 Task: Create Card Card0000000092 in Board Board0000000023 in Workspace WS0000000008 in Trello. Create Card Card0000000093 in Board Board0000000024 in Workspace WS0000000008 in Trello. Create Card Card0000000094 in Board Board0000000024 in Workspace WS0000000008 in Trello. Create Card Card0000000095 in Board Board0000000024 in Workspace WS0000000008 in Trello. Create Card Card0000000096 in Board Board0000000024 in Workspace WS0000000008 in Trello
Action: Mouse moved to (240, 239)
Screenshot: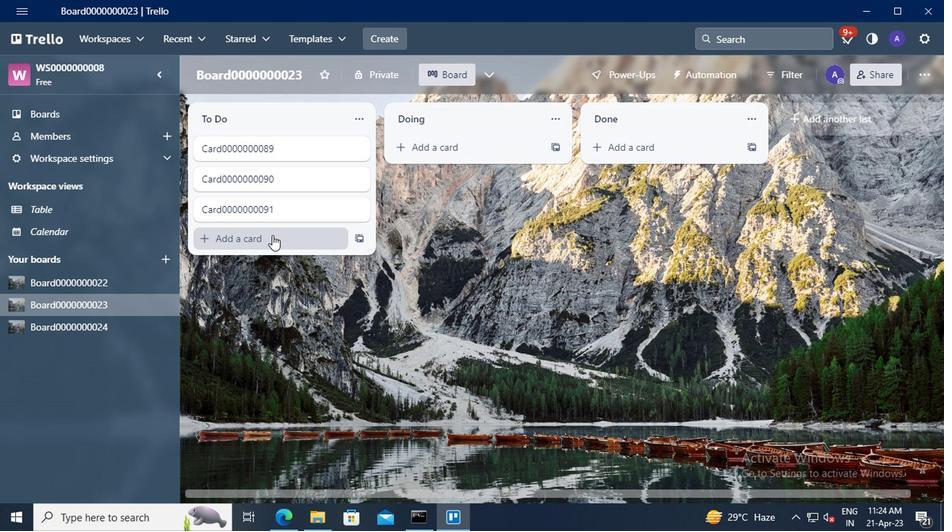 
Action: Mouse pressed left at (240, 239)
Screenshot: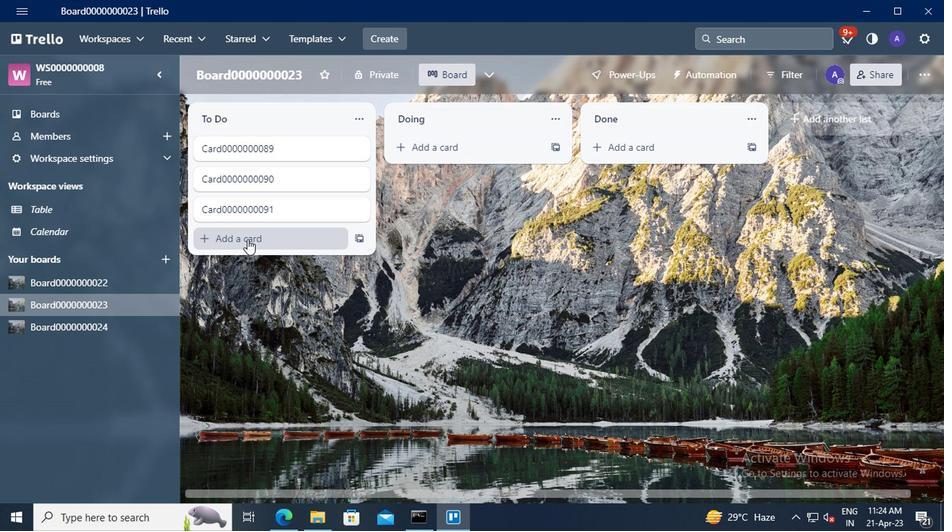 
Action: Mouse moved to (217, 241)
Screenshot: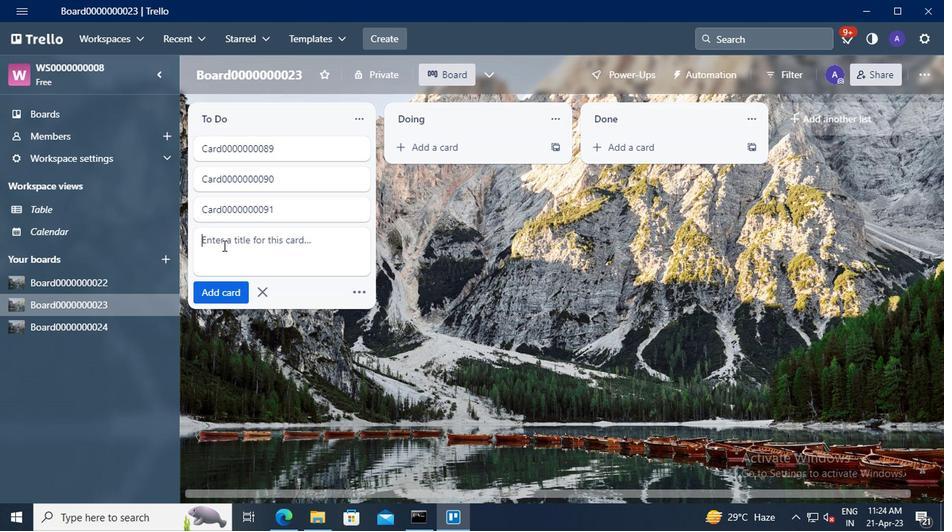 
Action: Mouse pressed left at (217, 241)
Screenshot: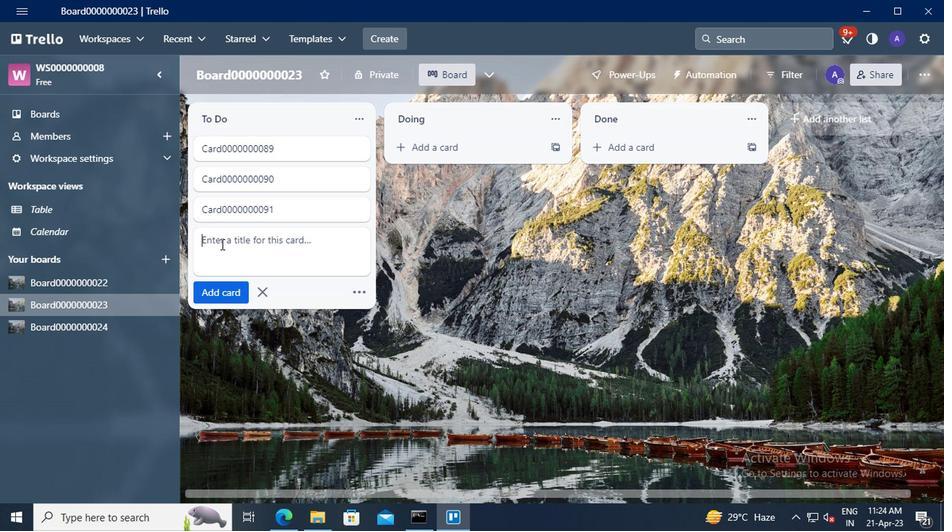 
Action: Mouse moved to (216, 241)
Screenshot: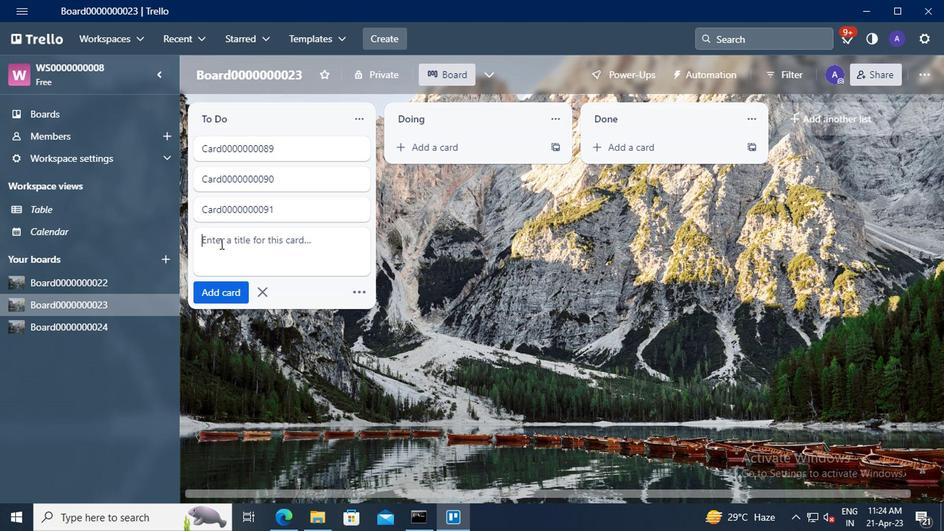 
Action: Key pressed <Key.shift>CARD0000000092
Screenshot: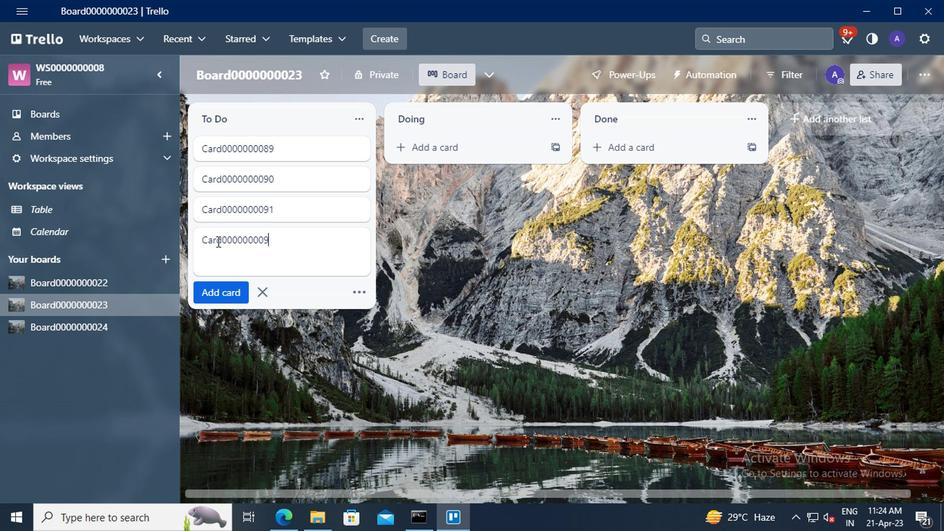 
Action: Mouse moved to (222, 288)
Screenshot: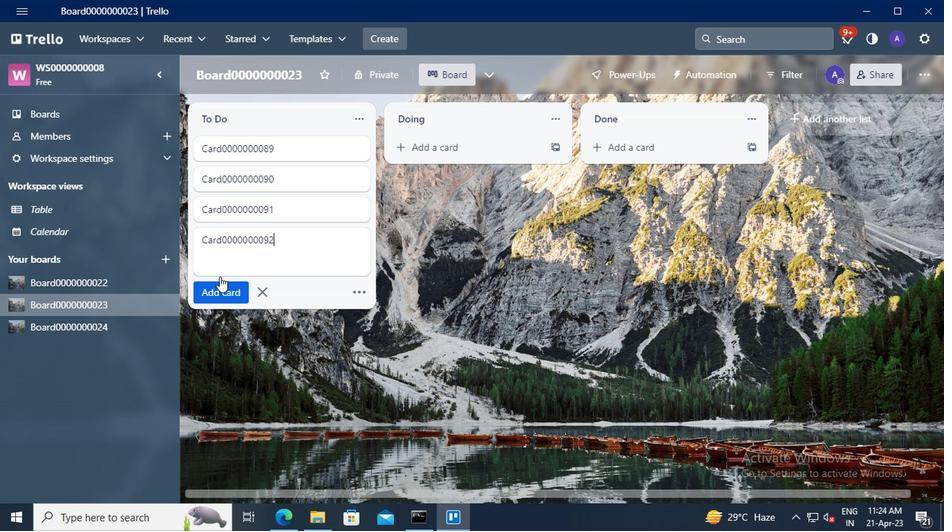 
Action: Mouse pressed left at (222, 288)
Screenshot: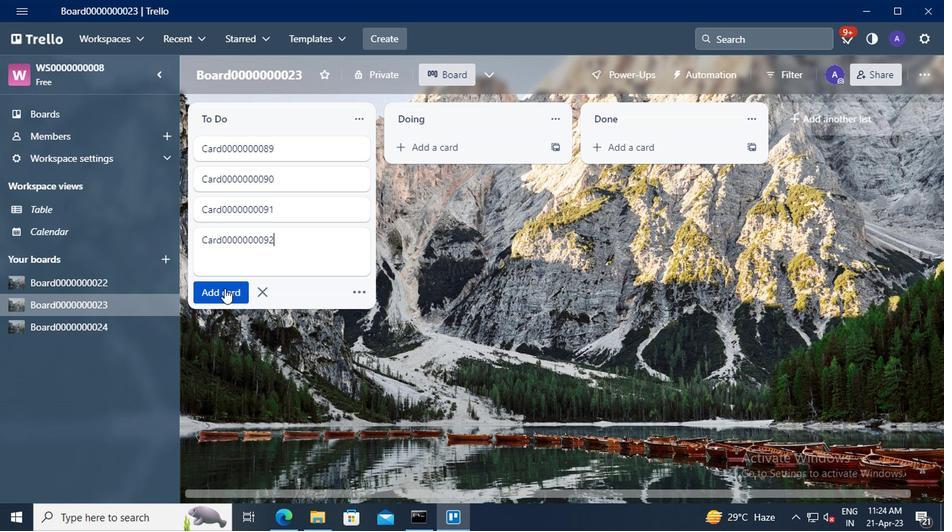 
Action: Mouse moved to (117, 327)
Screenshot: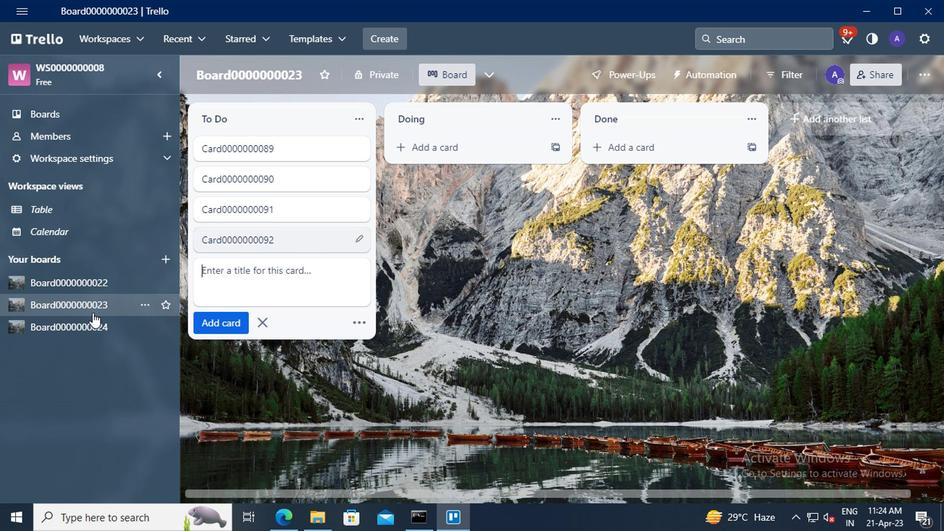 
Action: Mouse pressed left at (117, 327)
Screenshot: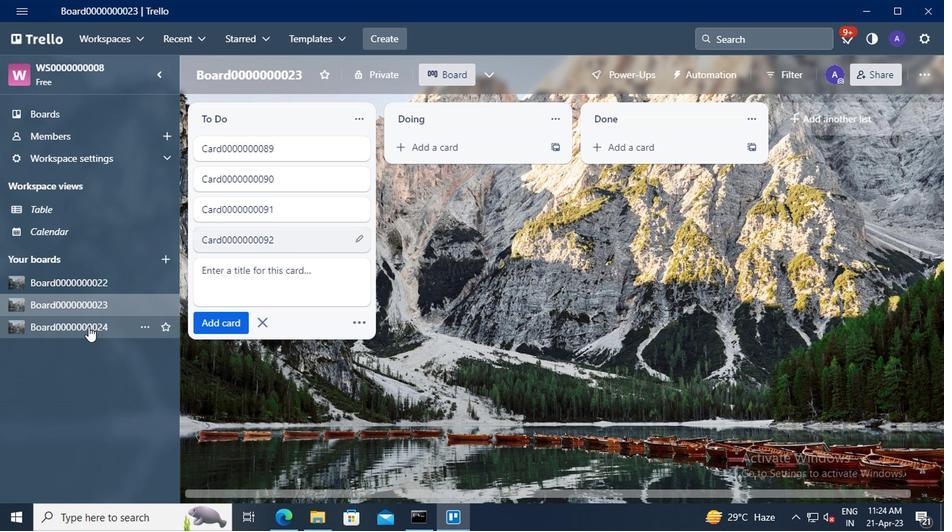 
Action: Mouse moved to (226, 176)
Screenshot: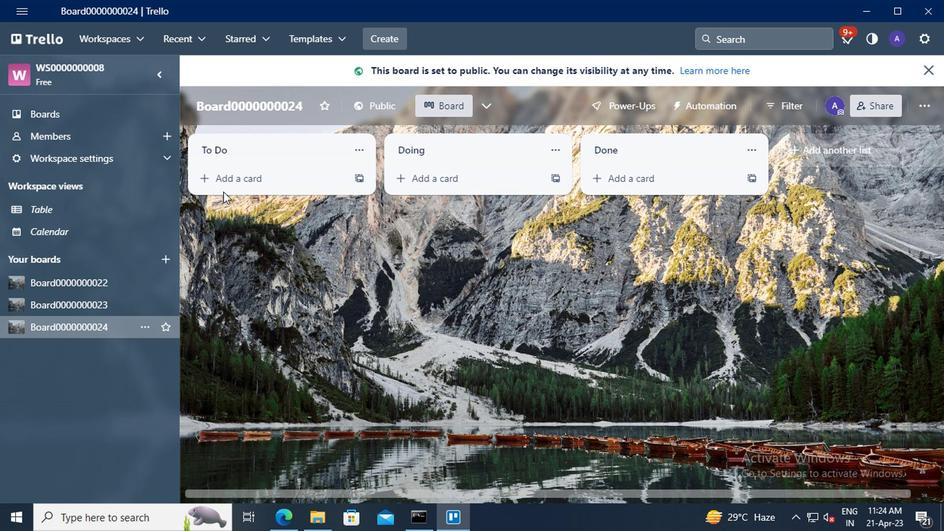 
Action: Mouse pressed left at (226, 176)
Screenshot: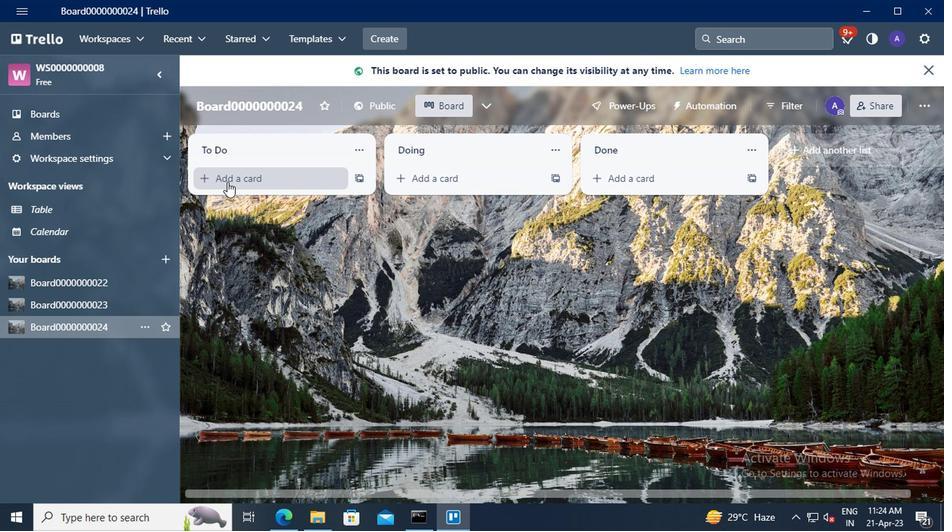 
Action: Mouse moved to (219, 180)
Screenshot: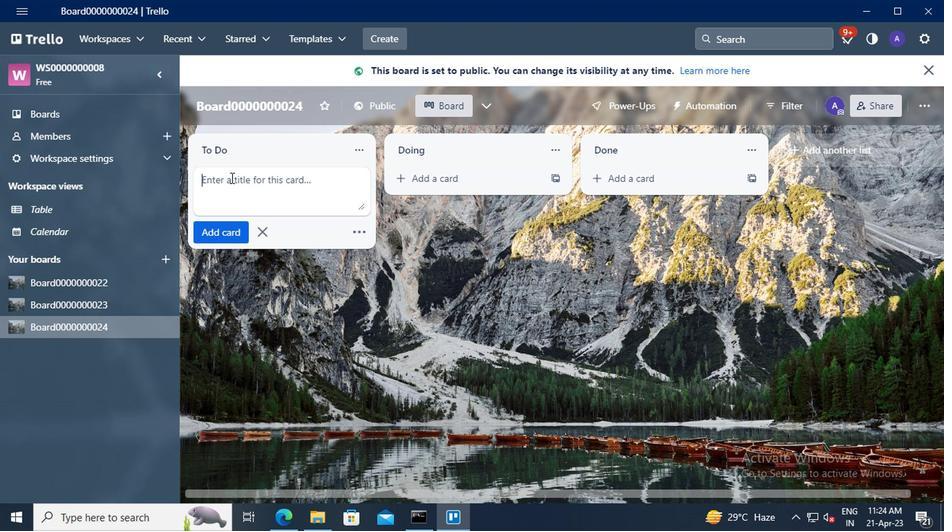 
Action: Mouse pressed left at (219, 180)
Screenshot: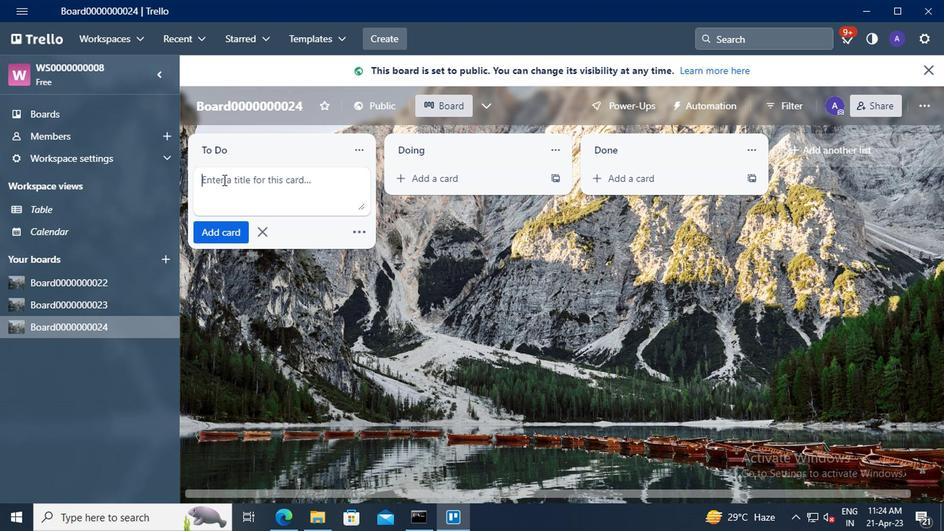 
Action: Key pressed <Key.shift>CARD0000000093
Screenshot: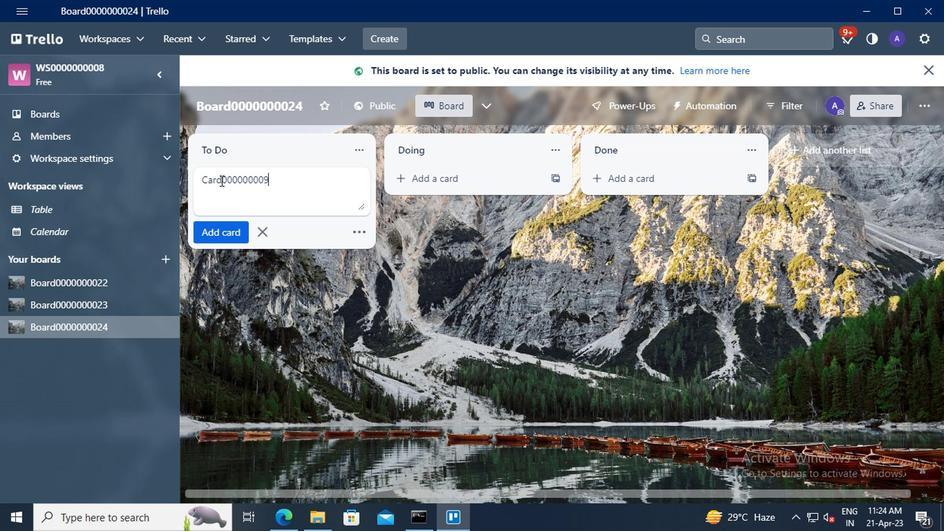 
Action: Mouse moved to (222, 224)
Screenshot: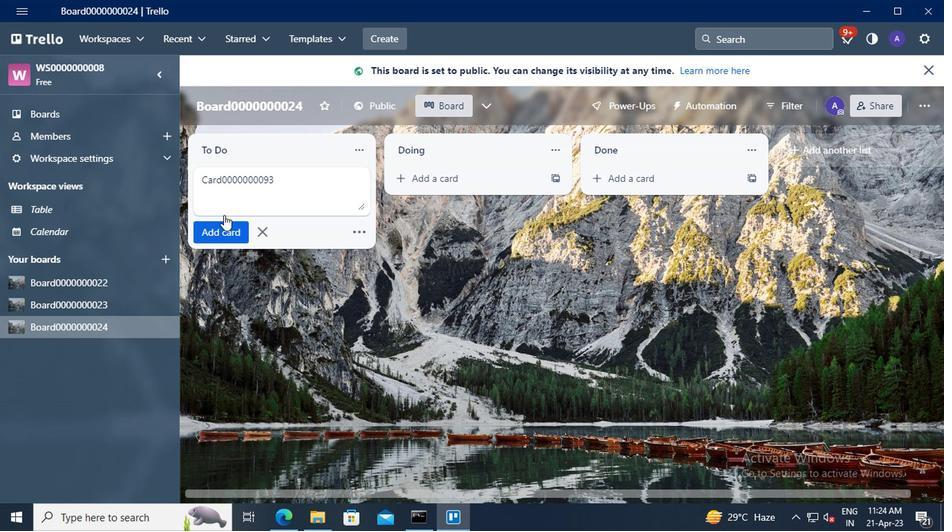 
Action: Mouse pressed left at (222, 224)
Screenshot: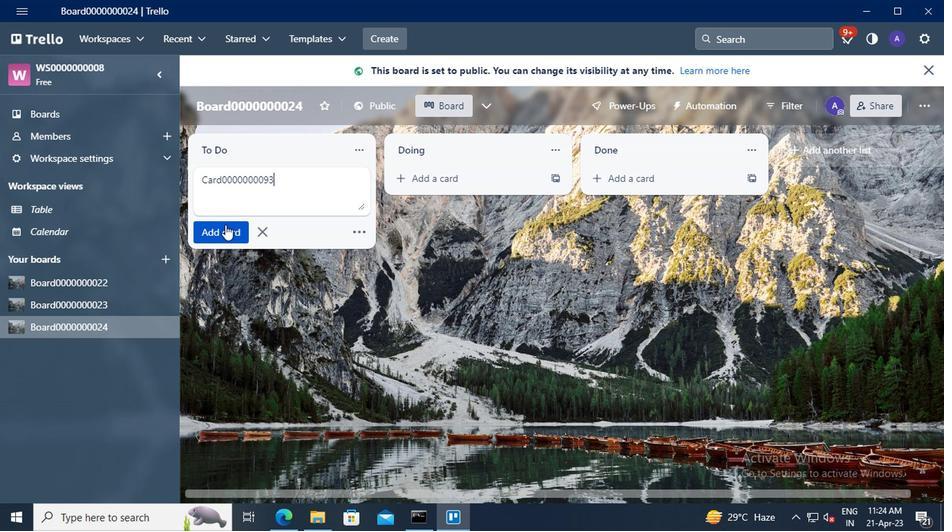 
Action: Mouse moved to (222, 209)
Screenshot: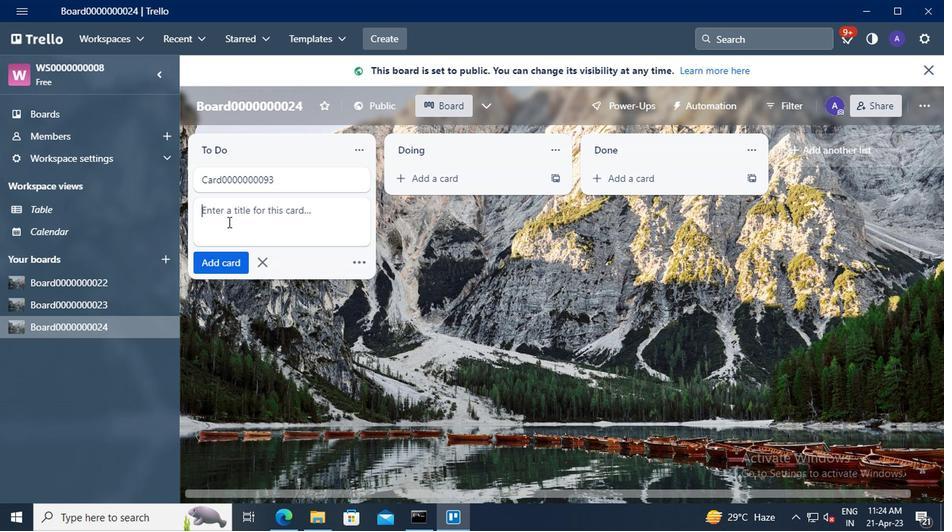 
Action: Mouse pressed left at (222, 209)
Screenshot: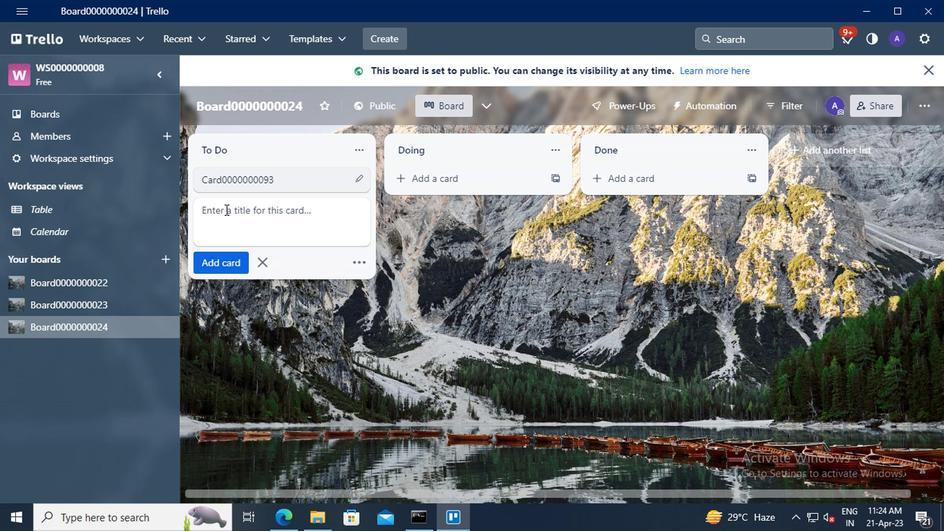 
Action: Key pressed <Key.shift>CARD0000000094
Screenshot: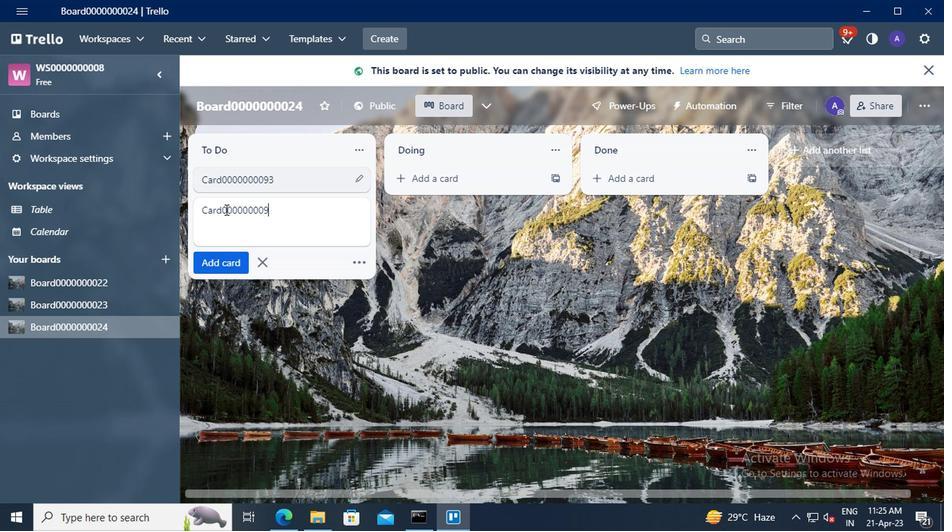 
Action: Mouse moved to (222, 260)
Screenshot: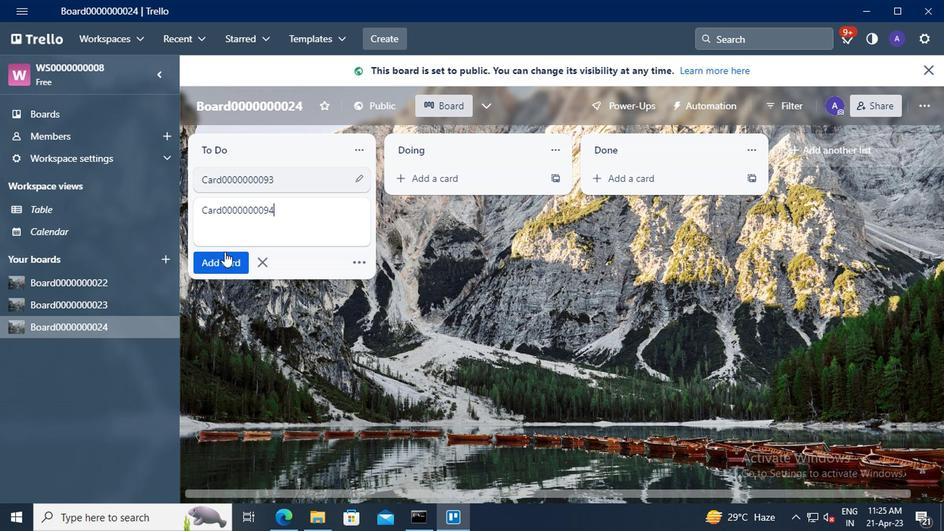
Action: Mouse pressed left at (222, 260)
Screenshot: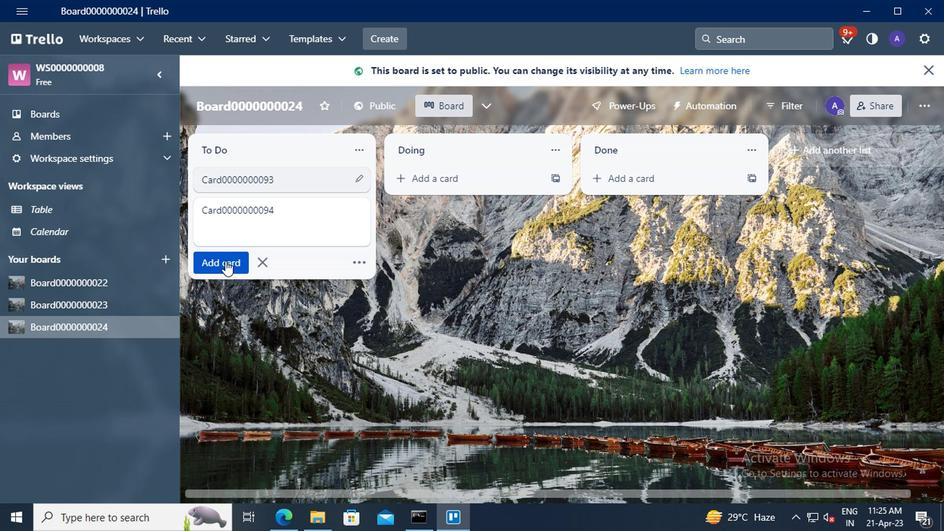 
Action: Mouse moved to (220, 245)
Screenshot: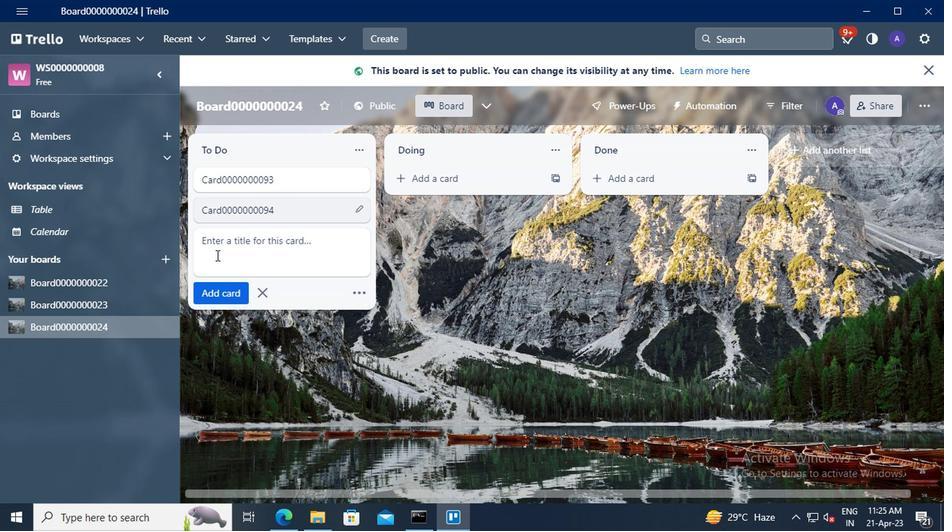 
Action: Mouse pressed left at (220, 245)
Screenshot: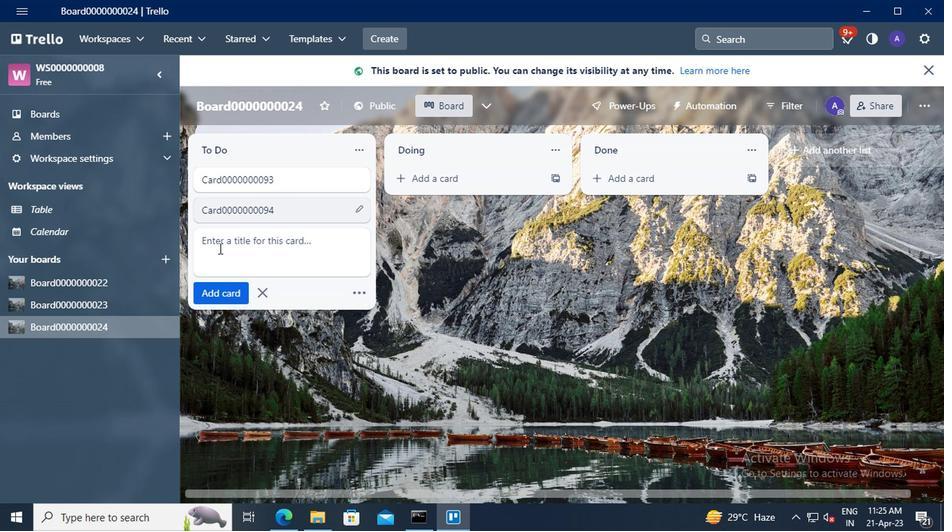 
Action: Key pressed <Key.shift>CARD0000000095
Screenshot: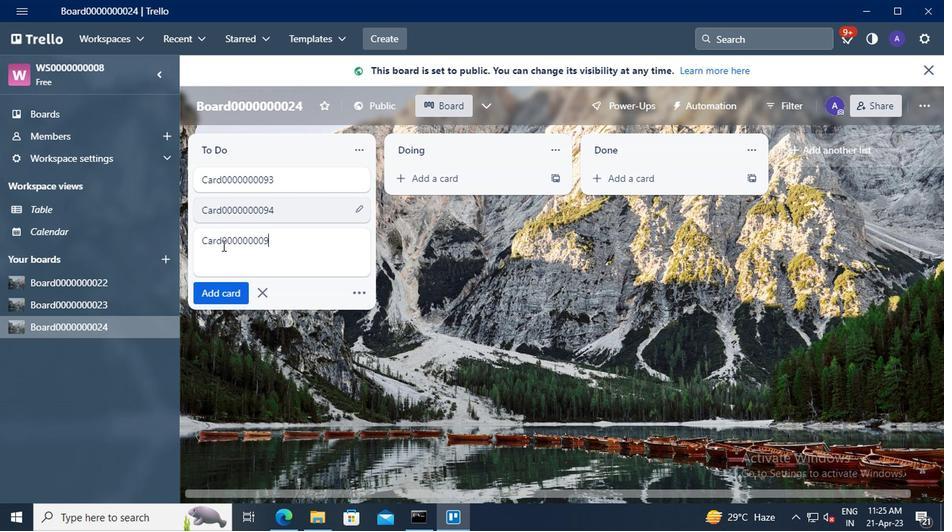 
Action: Mouse moved to (225, 294)
Screenshot: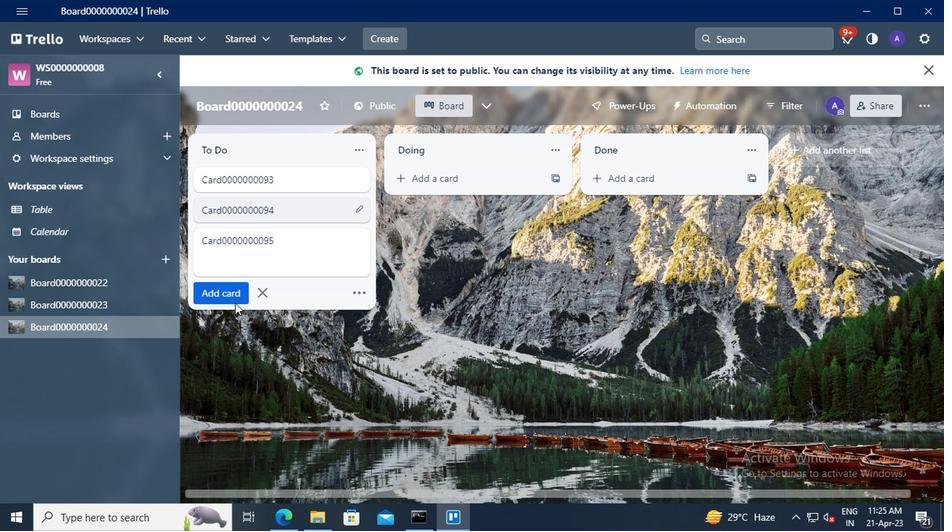 
Action: Mouse pressed left at (225, 294)
Screenshot: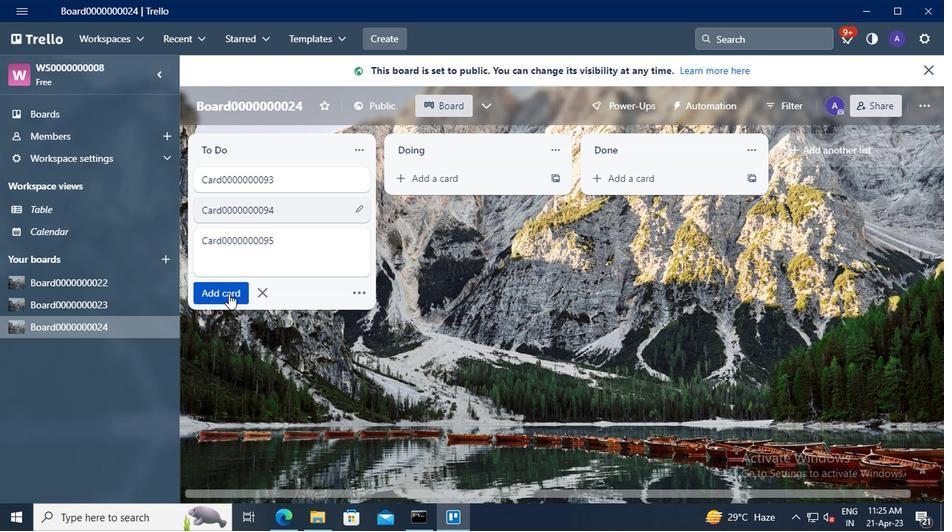 
Action: Mouse moved to (231, 279)
Screenshot: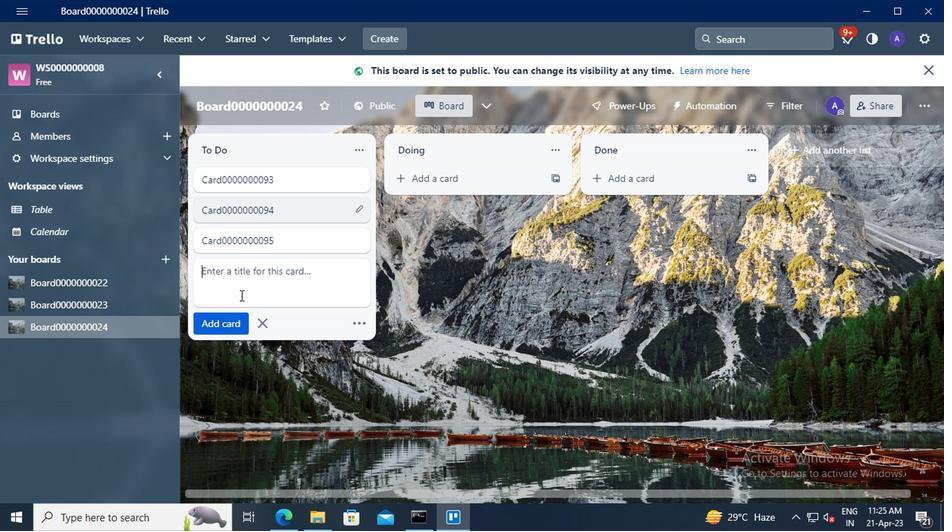 
Action: Mouse pressed left at (231, 279)
Screenshot: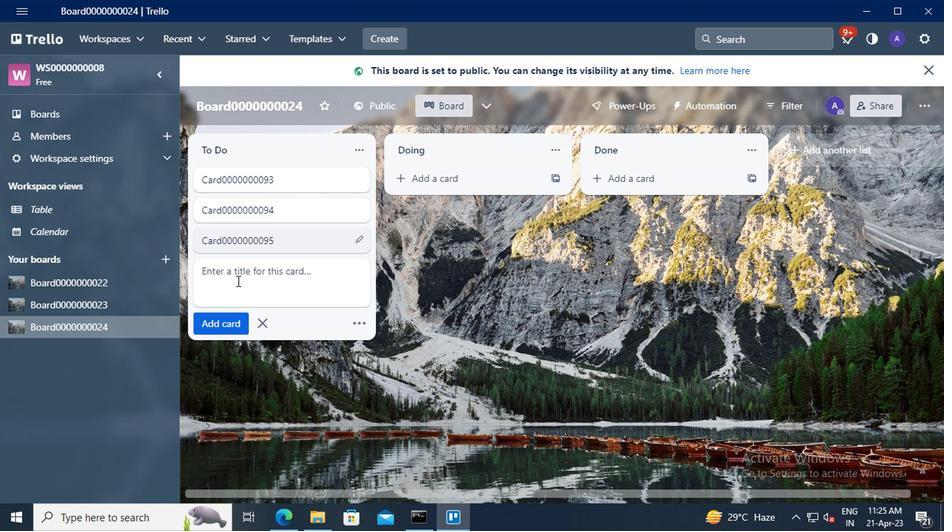 
Action: Mouse moved to (231, 279)
Screenshot: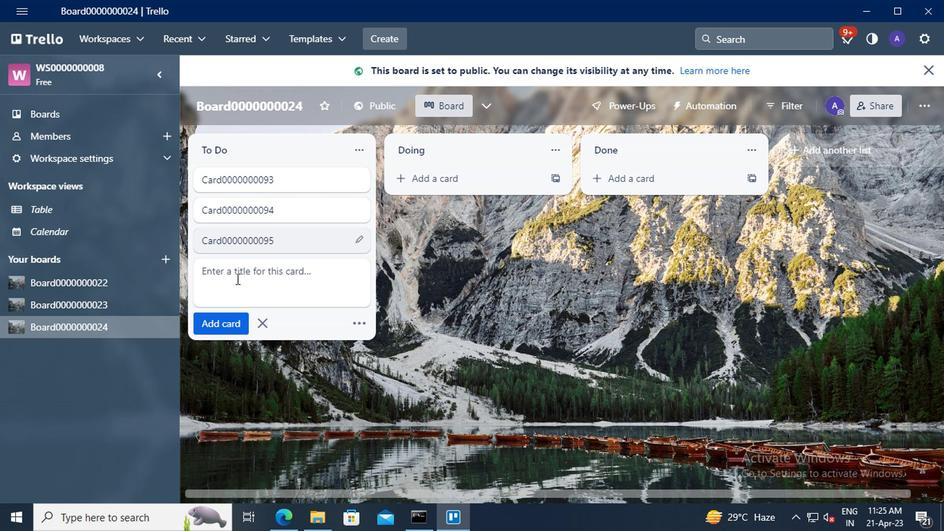 
Action: Key pressed <Key.shift>CARD0000000096
Screenshot: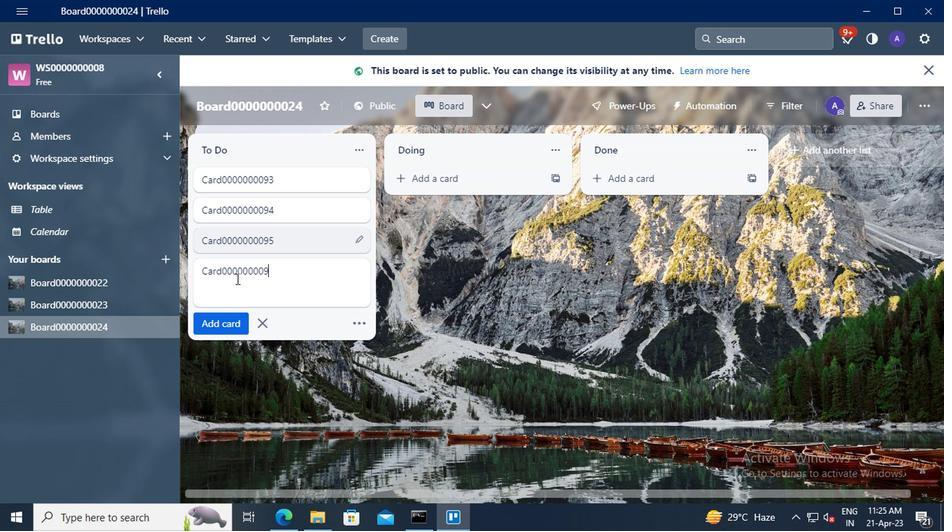 
Action: Mouse moved to (227, 327)
Screenshot: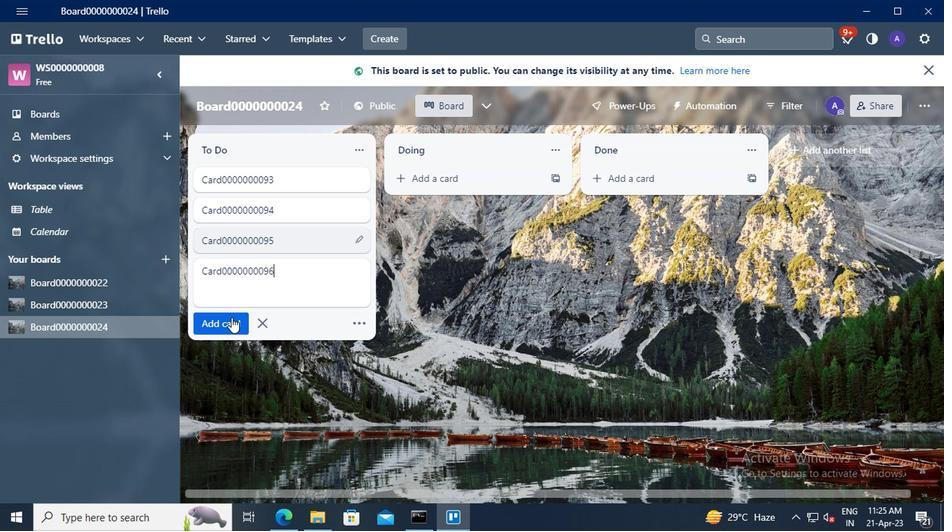 
Action: Mouse pressed left at (227, 327)
Screenshot: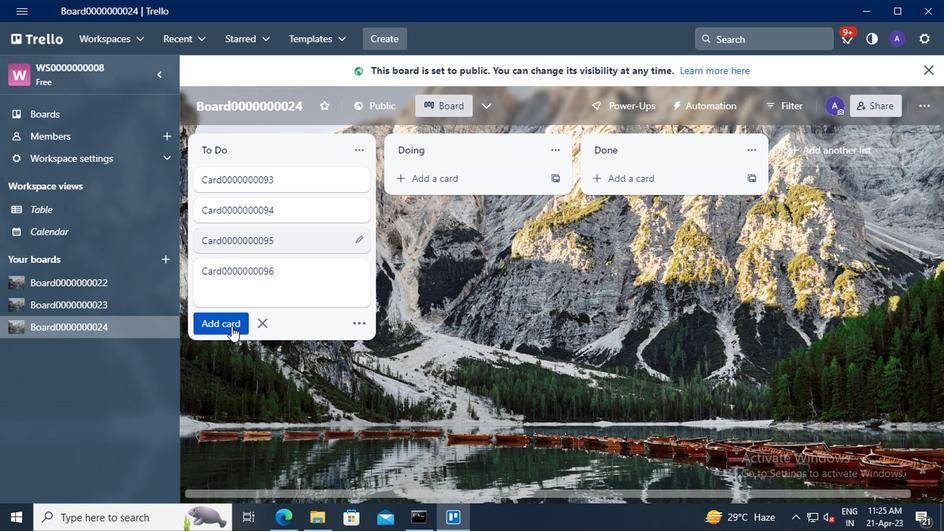 
